 Task: Reply to email with the signature Ethan King with the subject 'Request for a change in project deadline' from softage.1@softage.net with the message 'Please let me know if there are any outstanding issues that need to be addressed.'
Action: Mouse moved to (943, 225)
Screenshot: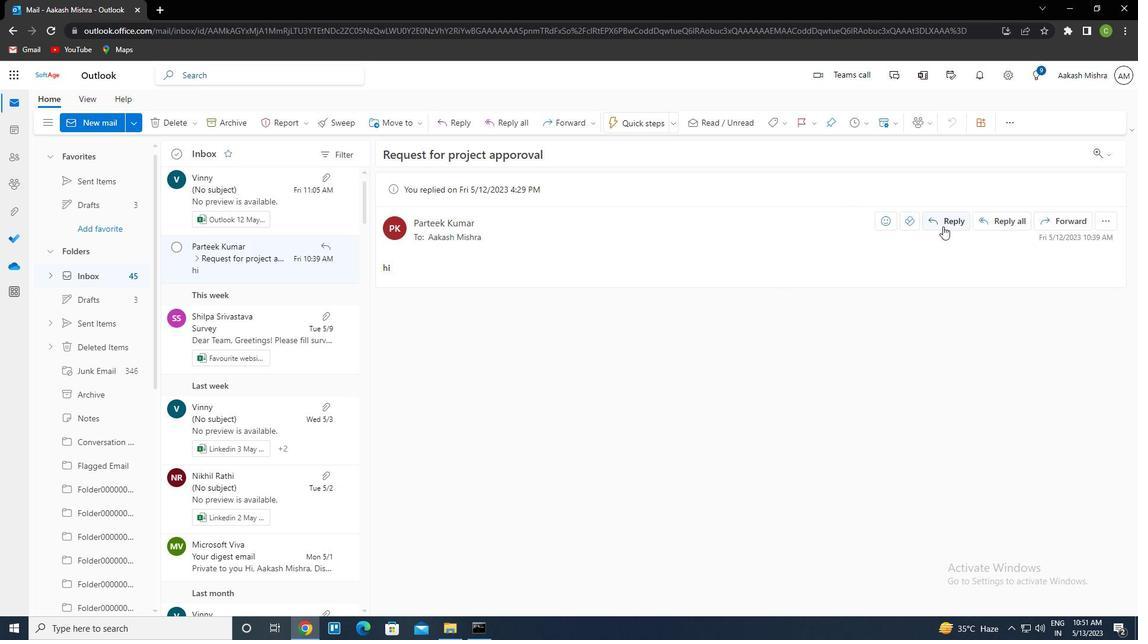 
Action: Mouse pressed left at (943, 225)
Screenshot: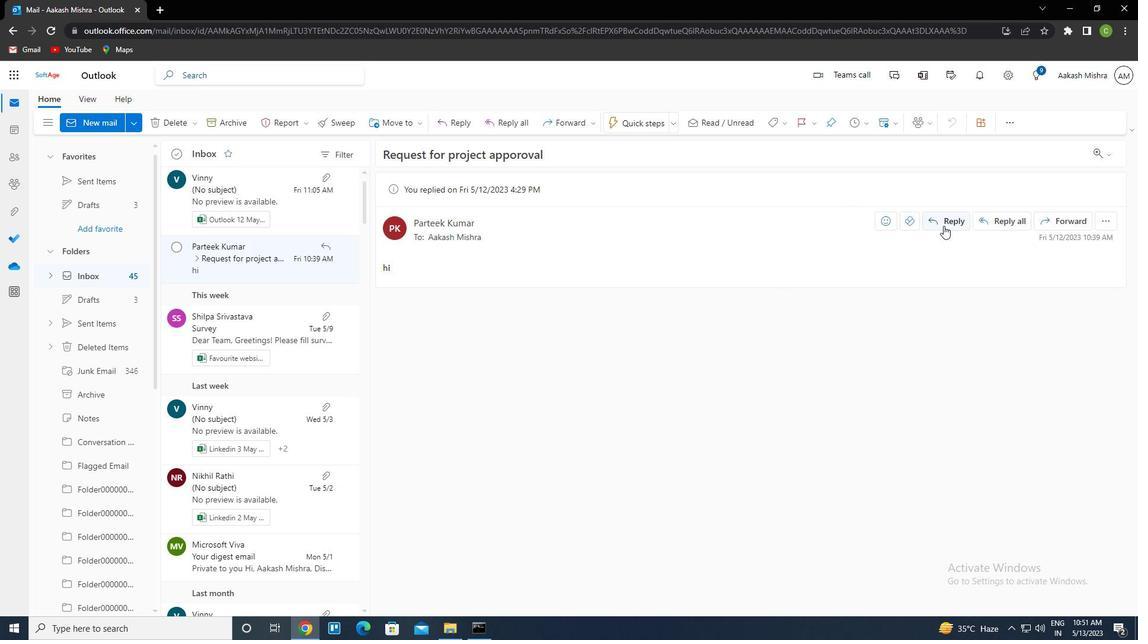 
Action: Mouse moved to (764, 125)
Screenshot: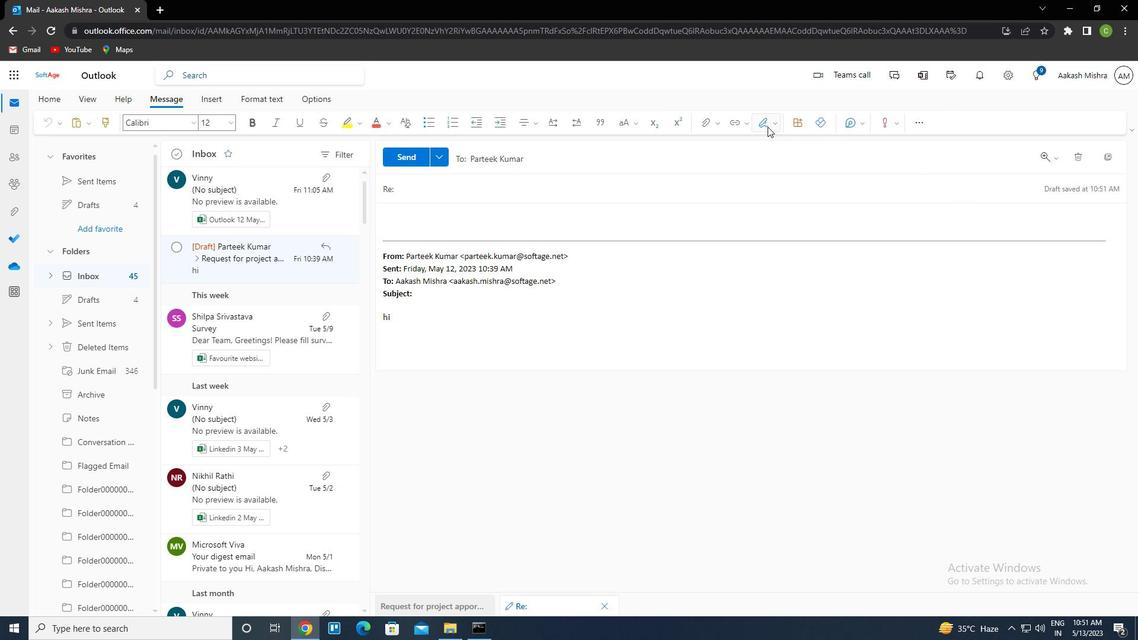 
Action: Mouse pressed left at (764, 125)
Screenshot: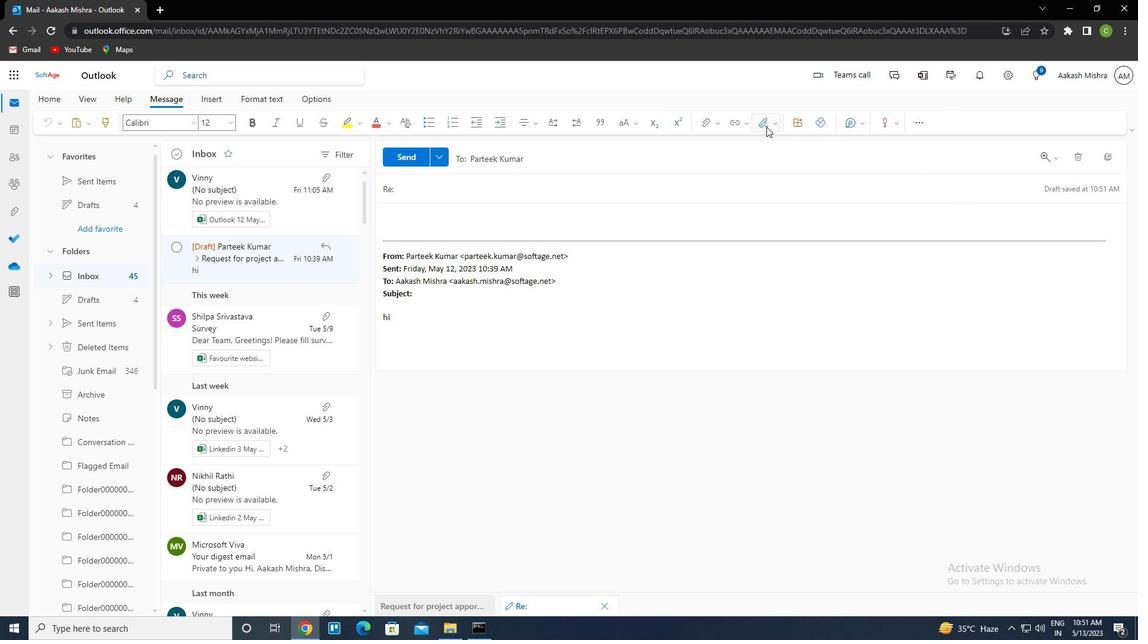 
Action: Mouse moved to (748, 168)
Screenshot: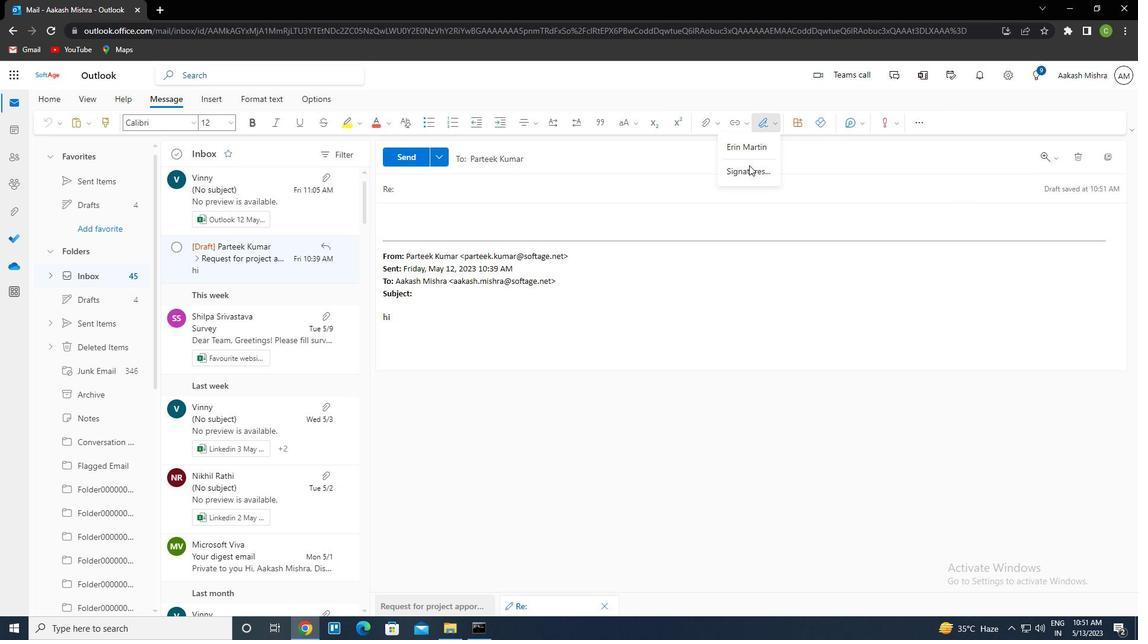 
Action: Mouse pressed left at (748, 168)
Screenshot: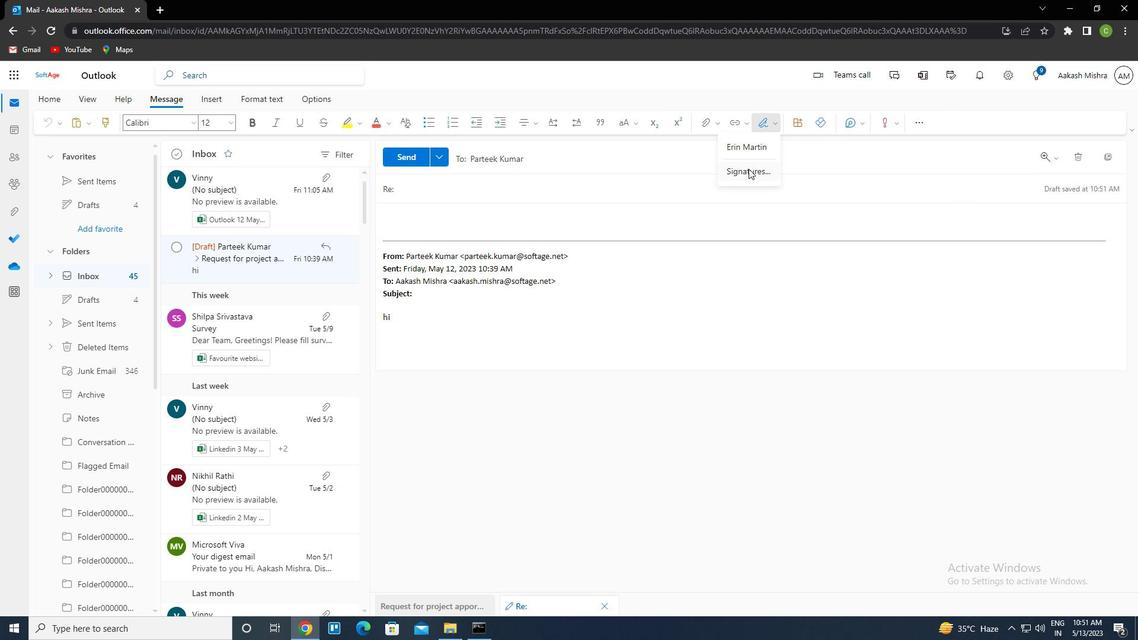 
Action: Mouse moved to (796, 217)
Screenshot: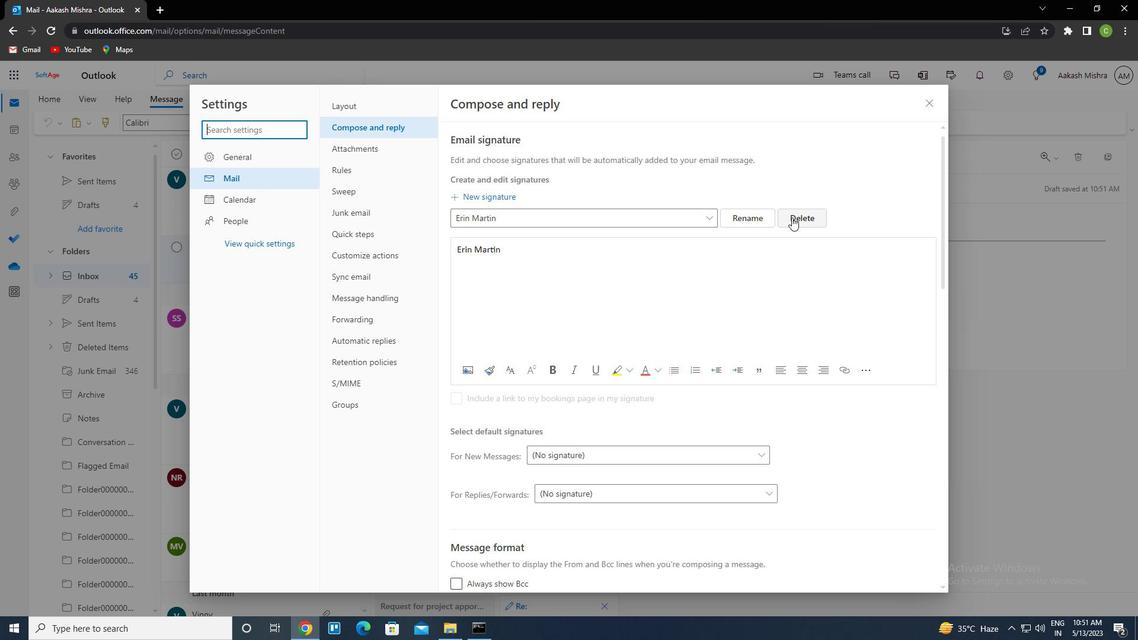 
Action: Mouse pressed left at (796, 217)
Screenshot: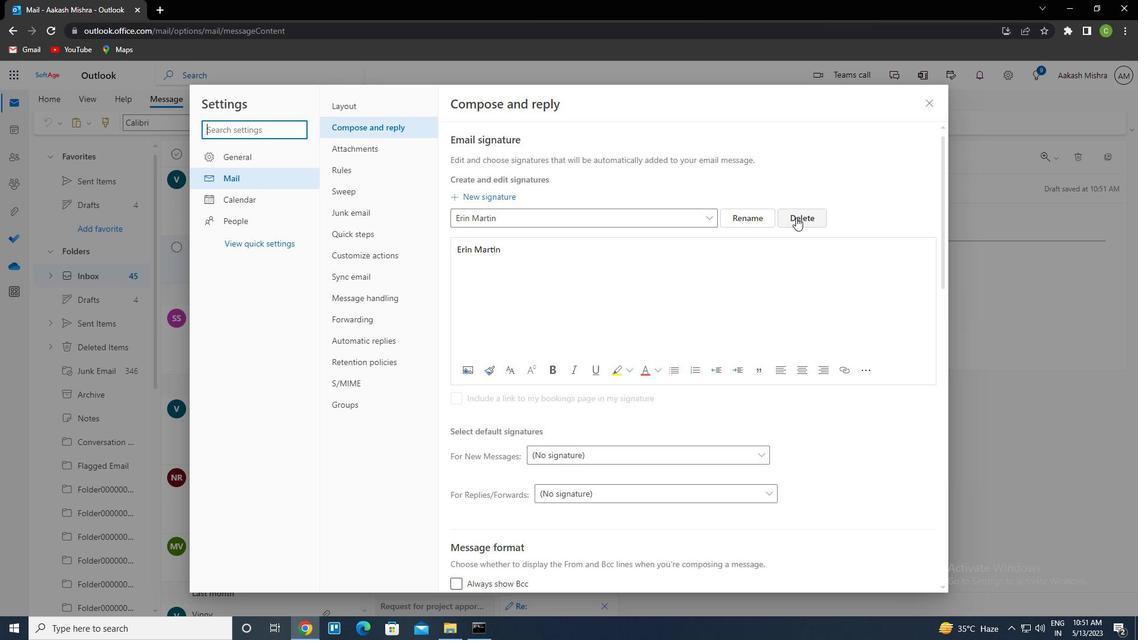 
Action: Mouse moved to (620, 219)
Screenshot: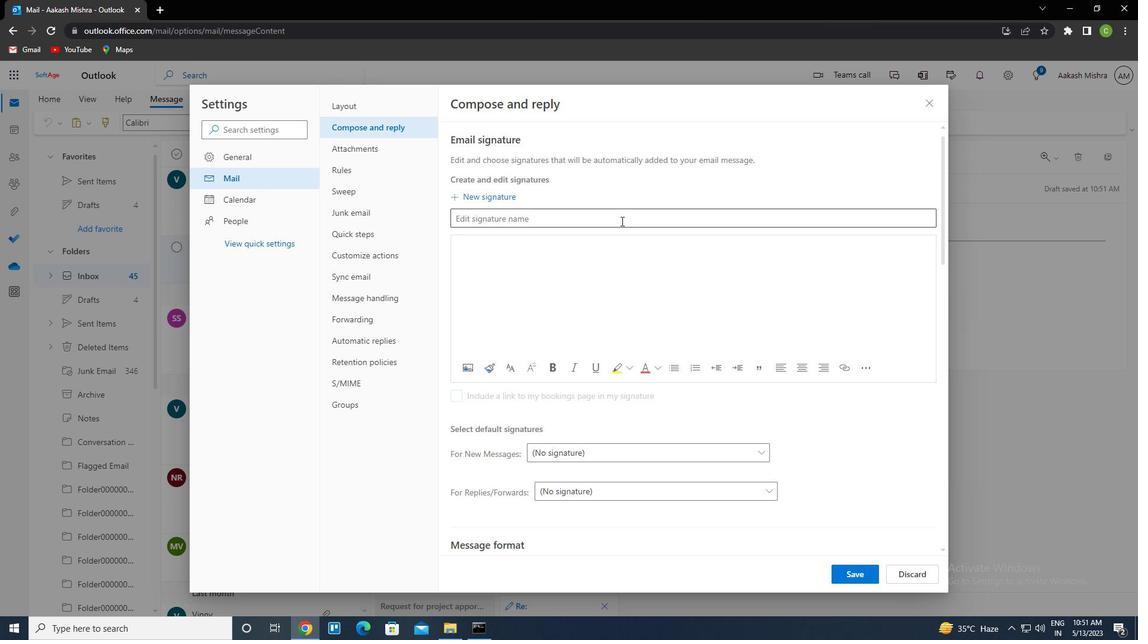 
Action: Mouse pressed left at (620, 219)
Screenshot: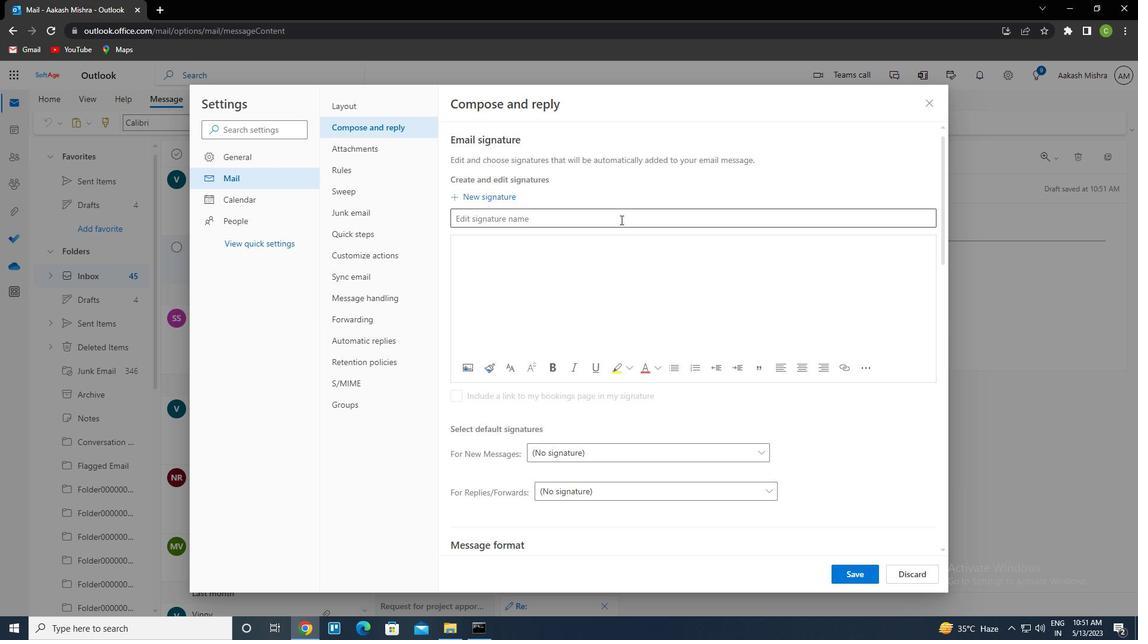 
Action: Key pressed <Key.caps_lock>e<Key.caps_lock>than<Key.space><Key.caps_lock>k<Key.caps_lock>ing<Key.tab><Key.caps_lock>e<Key.caps_lock>than<Key.space><Key.caps_lock>k<Key.caps_lock>ing
Screenshot: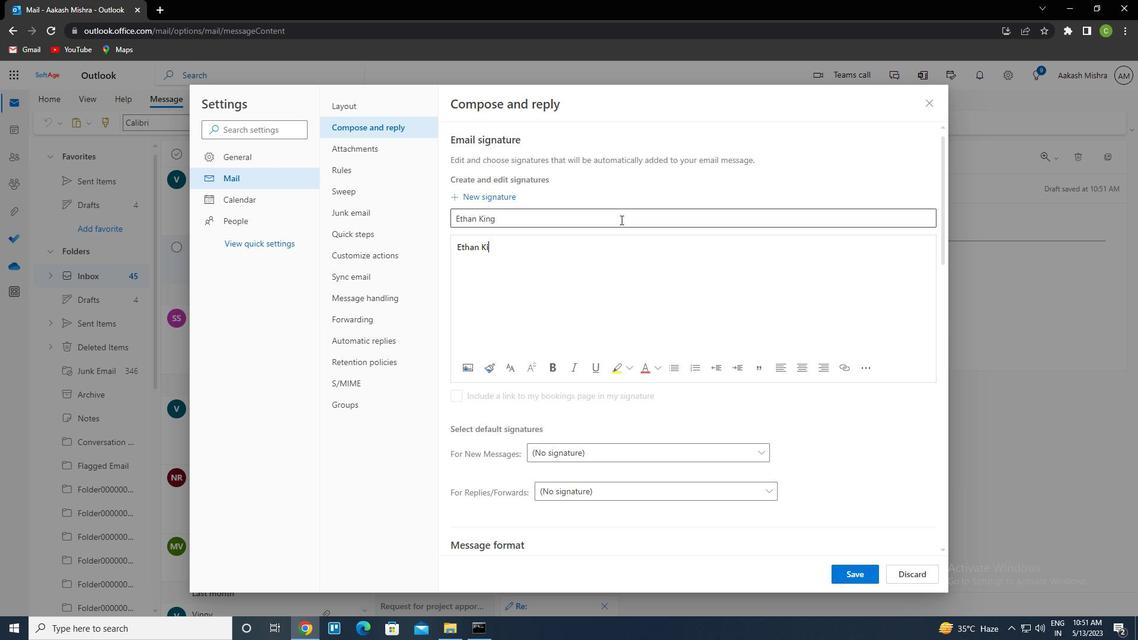 
Action: Mouse moved to (866, 576)
Screenshot: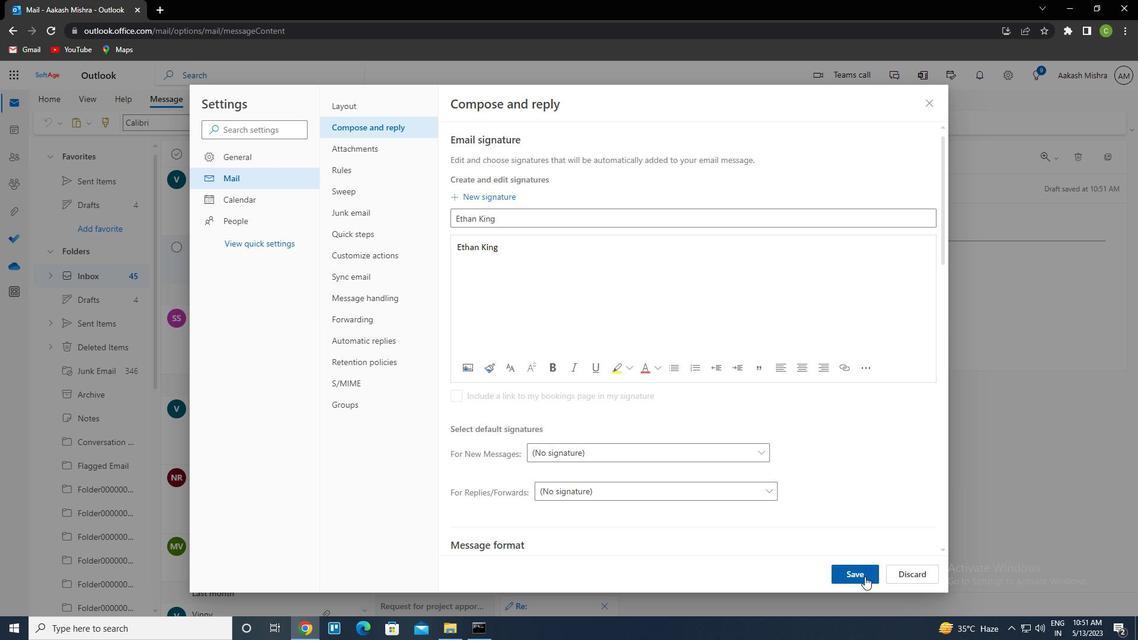 
Action: Mouse pressed left at (866, 576)
Screenshot: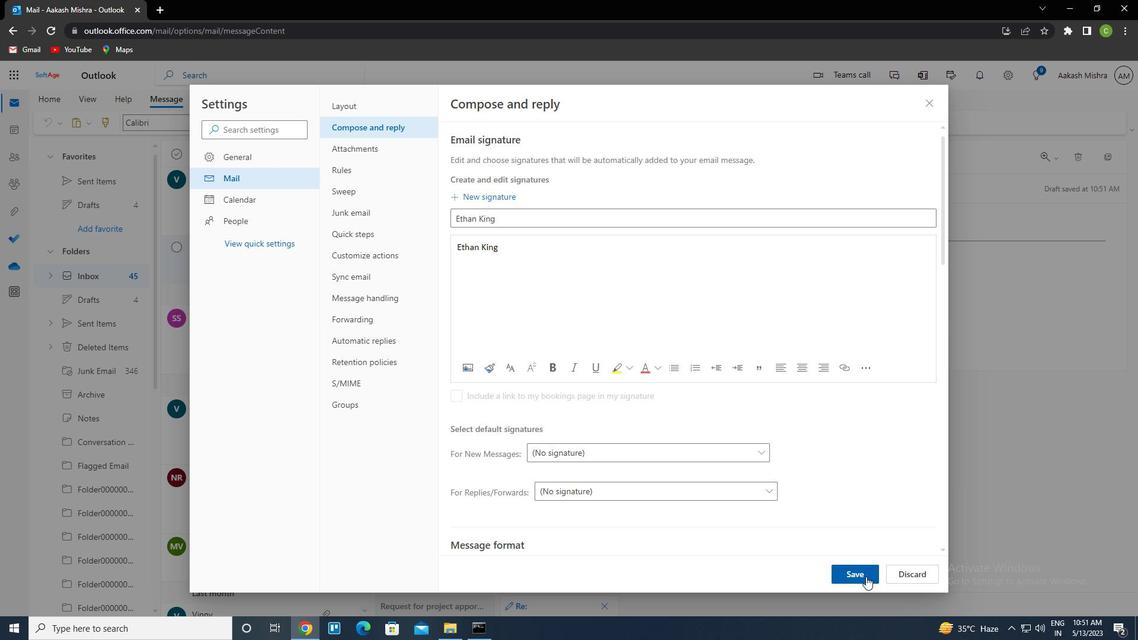 
Action: Mouse moved to (928, 103)
Screenshot: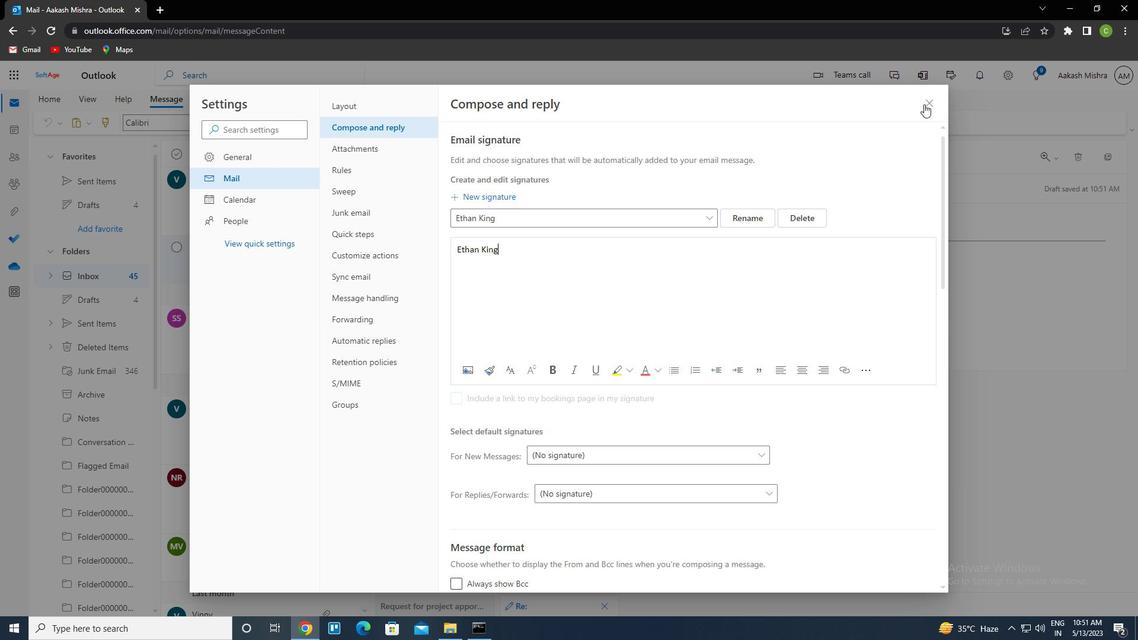 
Action: Mouse pressed left at (928, 103)
Screenshot: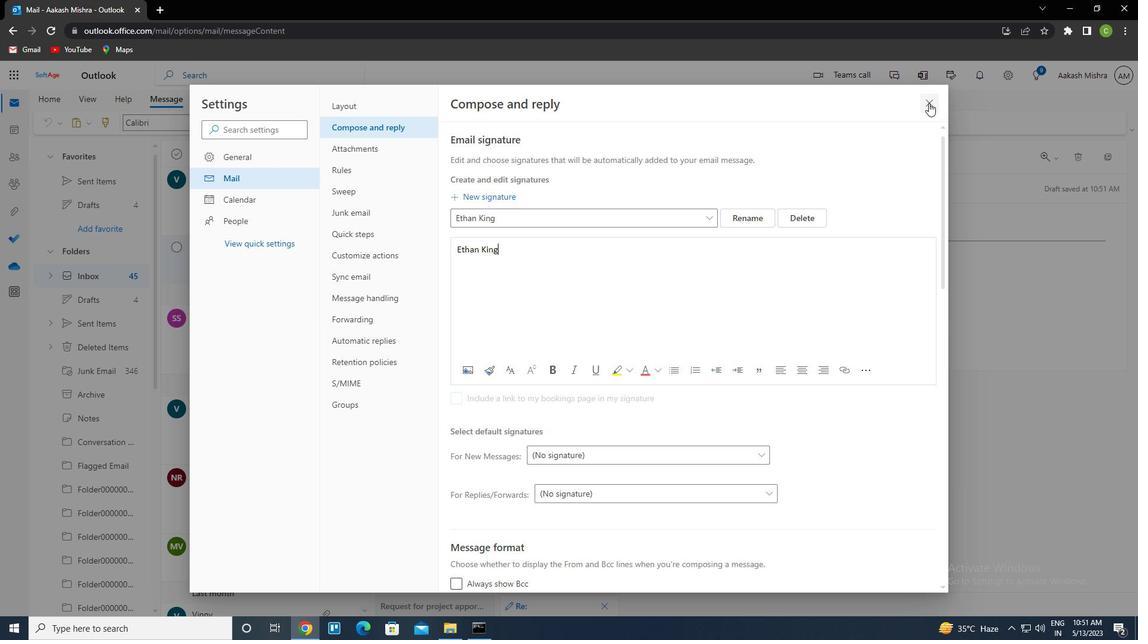 
Action: Mouse moved to (774, 122)
Screenshot: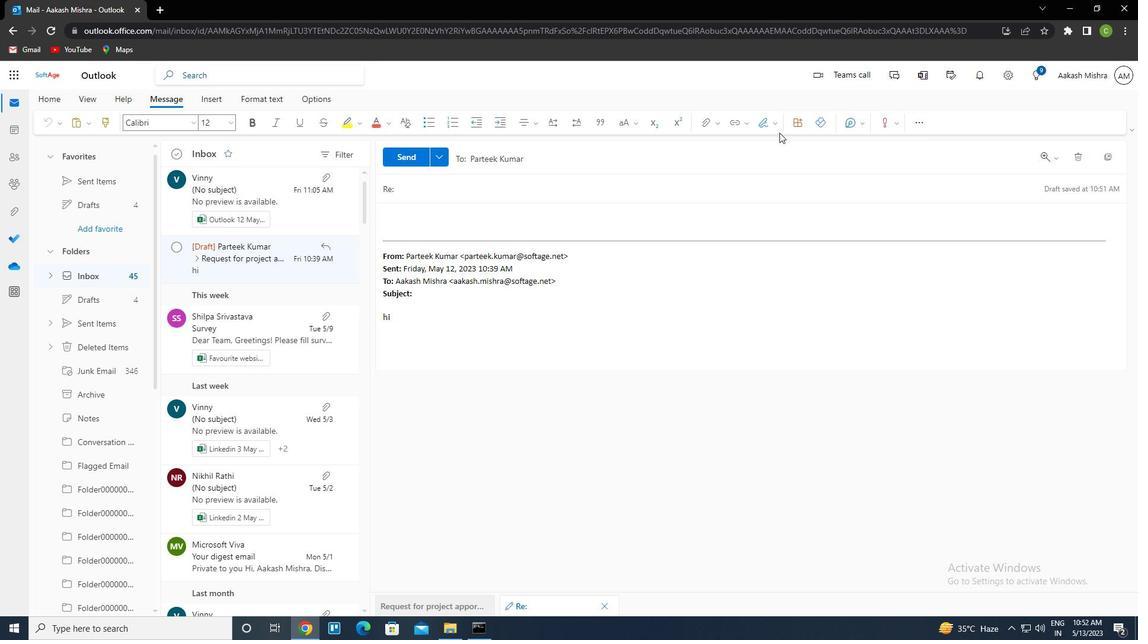 
Action: Mouse pressed left at (774, 122)
Screenshot: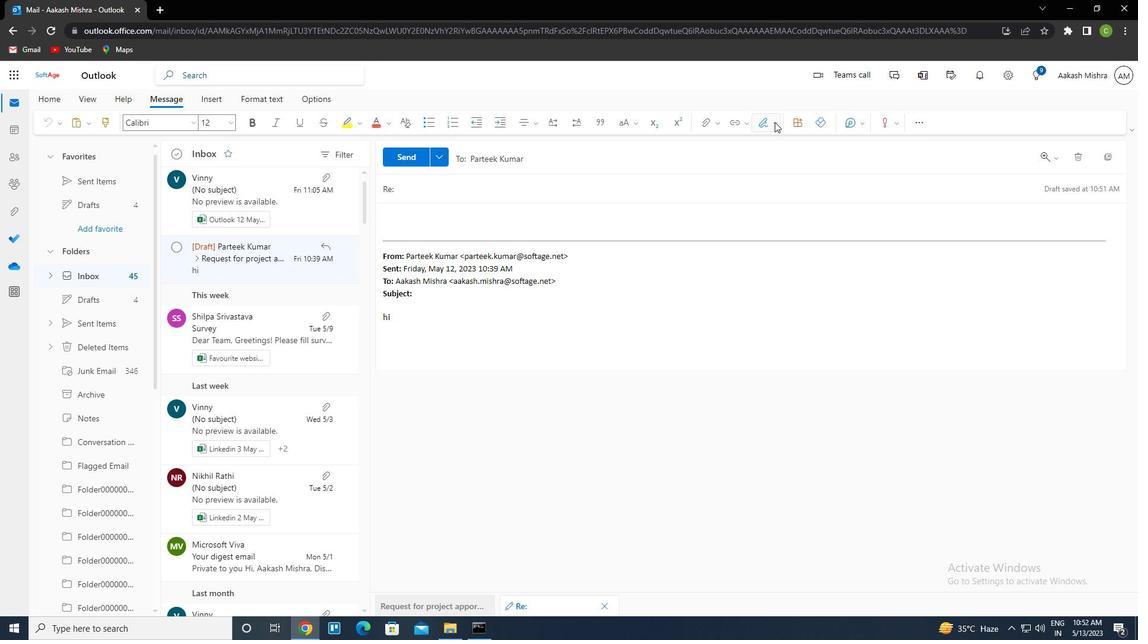 
Action: Mouse moved to (747, 141)
Screenshot: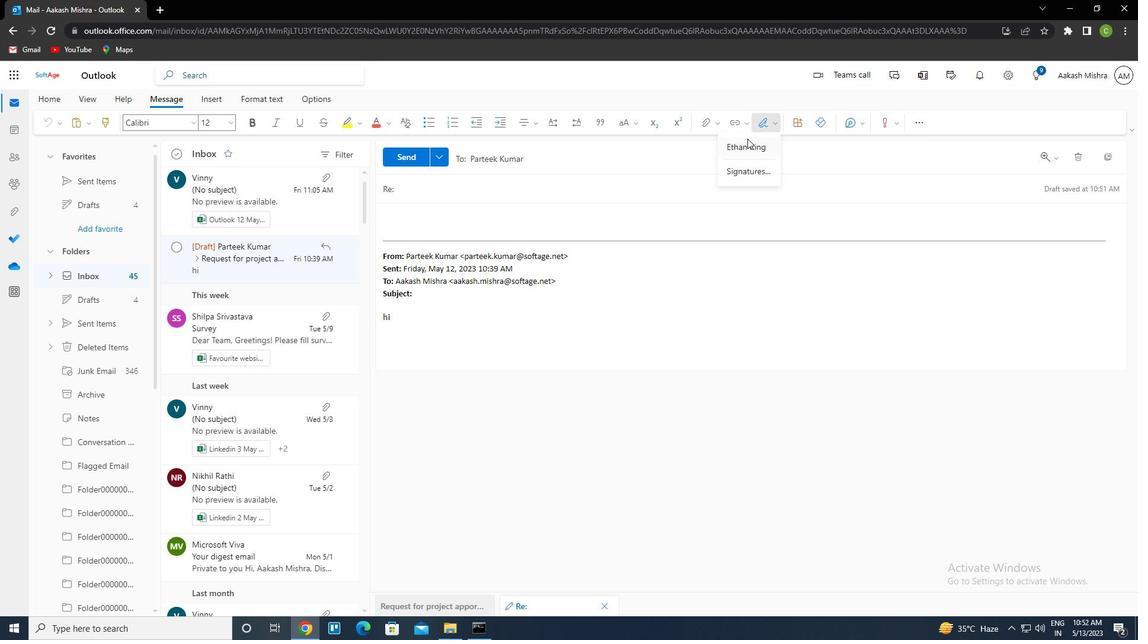 
Action: Mouse pressed left at (747, 141)
Screenshot: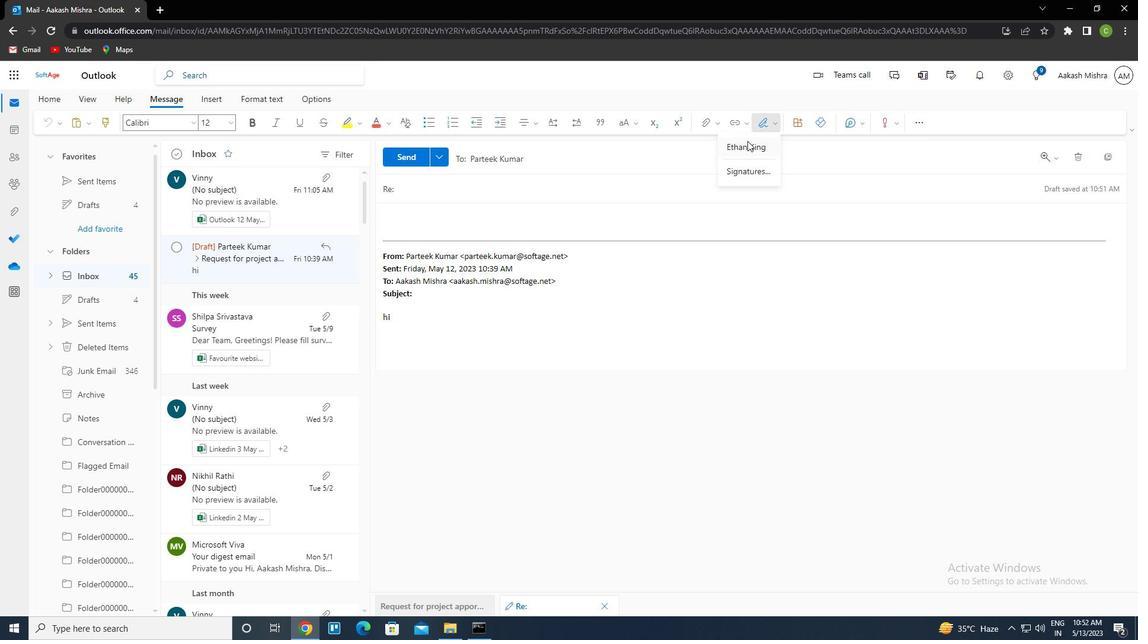 
Action: Mouse moved to (487, 193)
Screenshot: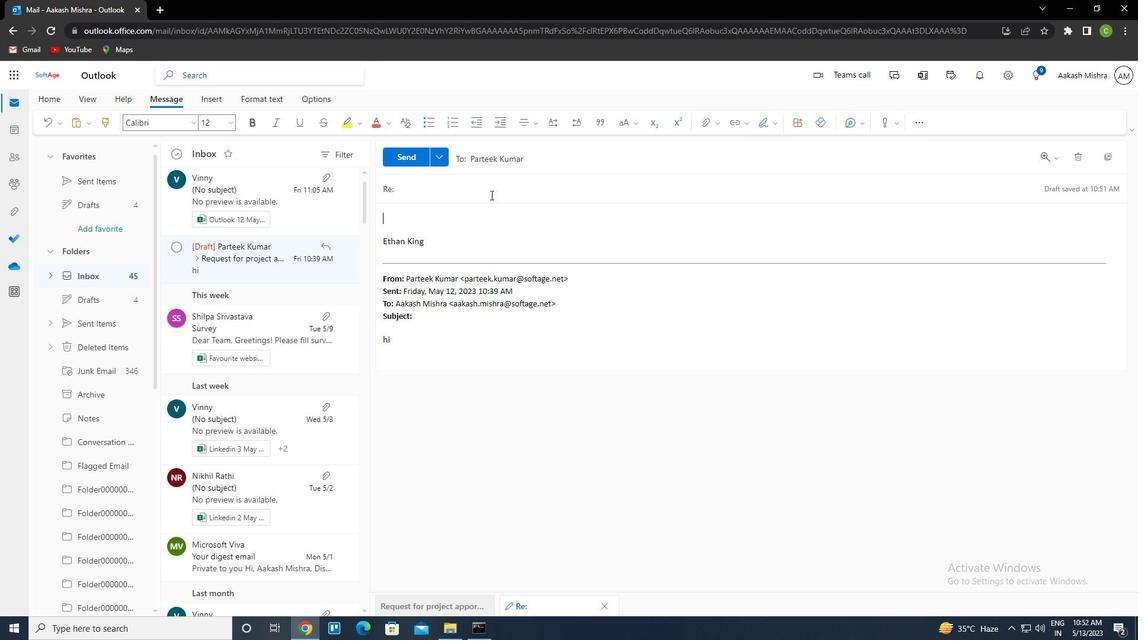 
Action: Mouse pressed left at (487, 193)
Screenshot: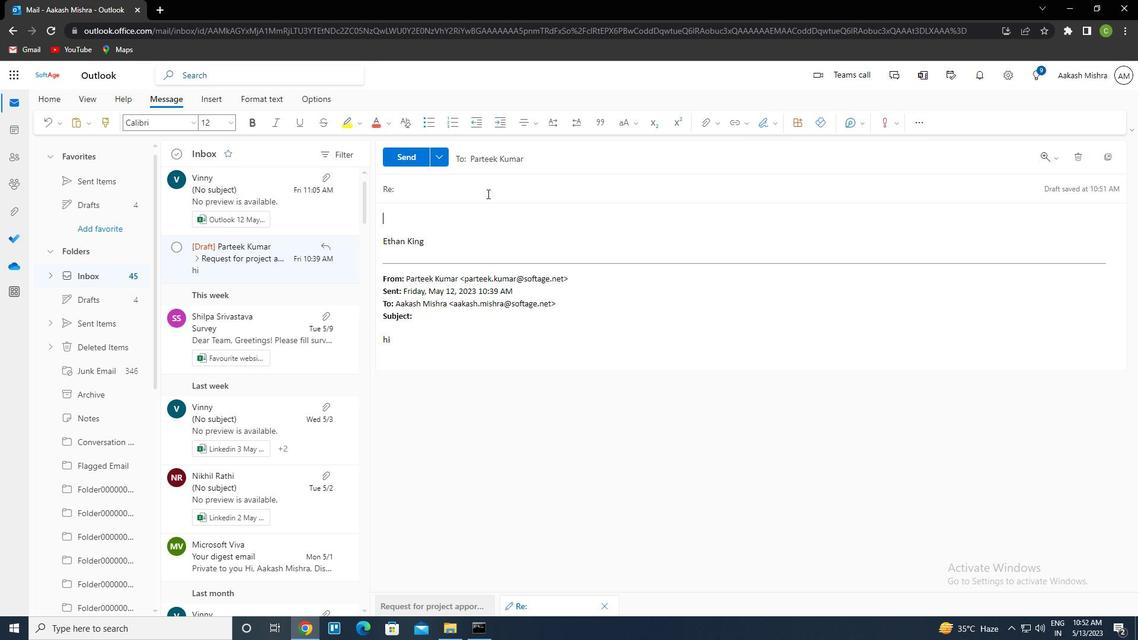 
Action: Key pressed <Key.caps_lock>r<Key.caps_lock>Equest<Key.space>for<Key.space>ac<Key.backspace><Key.space>change<Key.space>in<Key.space>project<Key.space>deadline<Key.tab><Key.caps_lock>p<Key.caps_lock>lease<Key.space>let<Key.space>me<Key.space>know<Key.space>if<Key.space>there<Key.space>area<Key.backspace><Key.space>any<Key.space>outstanding<Key.space>issues<Key.space>that<Key.space>need<Key.space>to<Key.space>be<Key.space>addressd<Key.backspace>ed
Screenshot: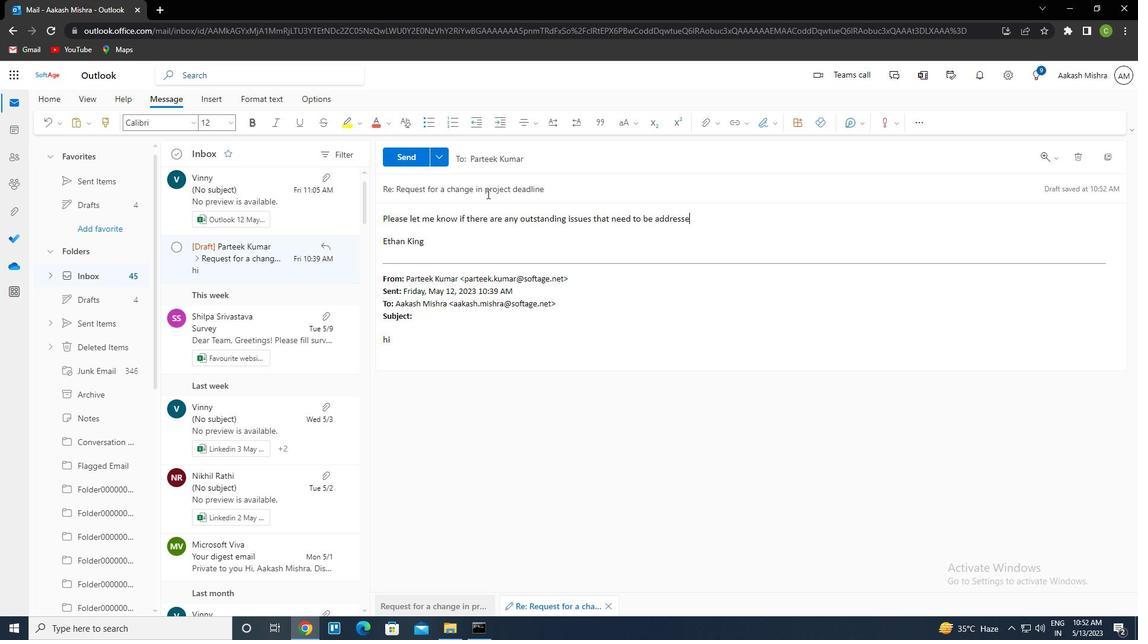 
Action: Mouse moved to (410, 155)
Screenshot: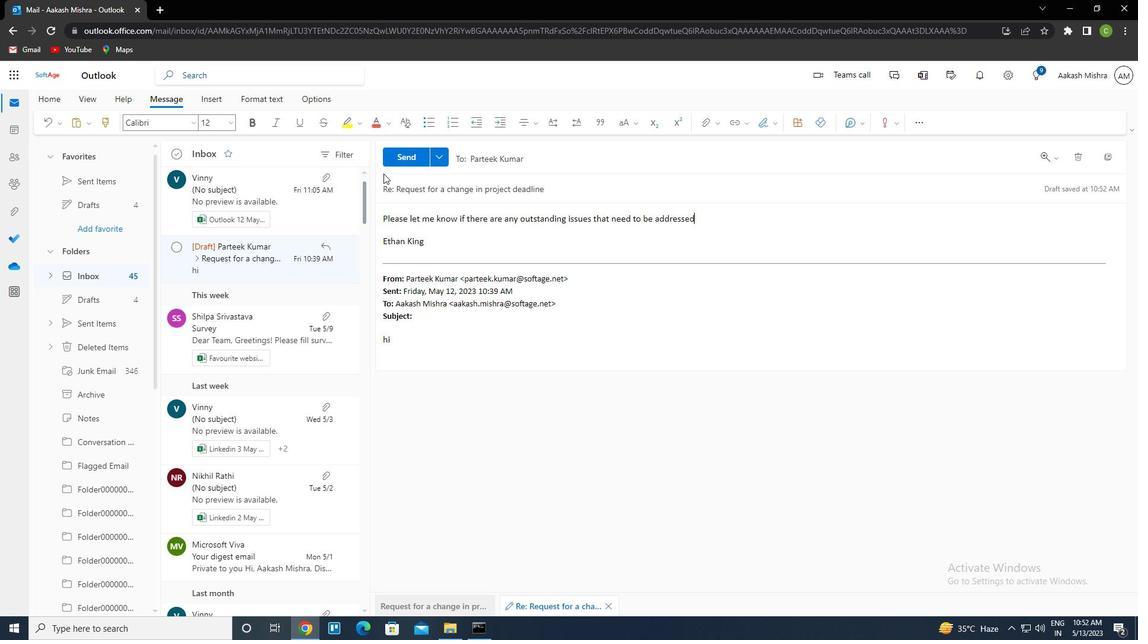 
Action: Mouse pressed left at (410, 155)
Screenshot: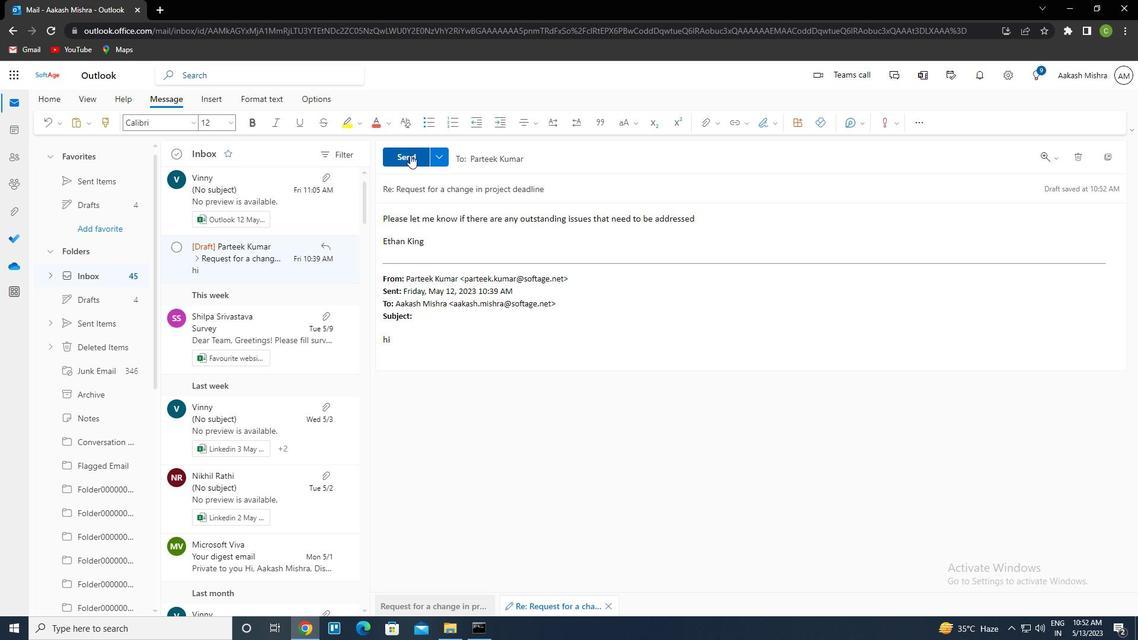 
Action: Mouse moved to (617, 458)
Screenshot: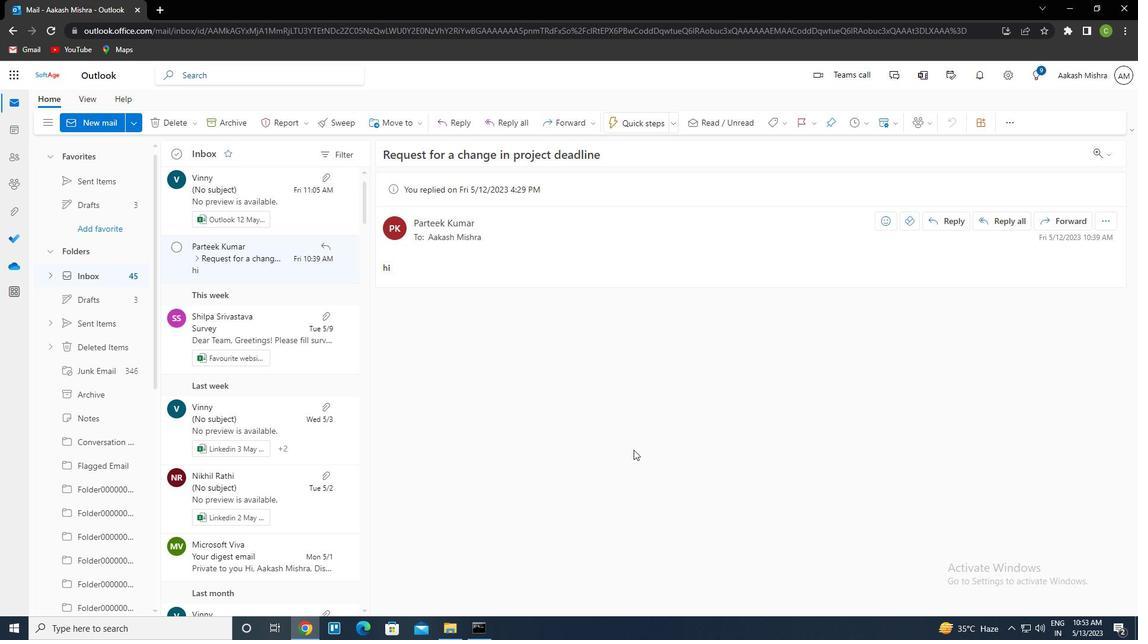 
